 Task: Schedule a new meeting for June 26, 2023, from 8:00 AM to 8:30 AM.
Action: Mouse moved to (17, 76)
Screenshot: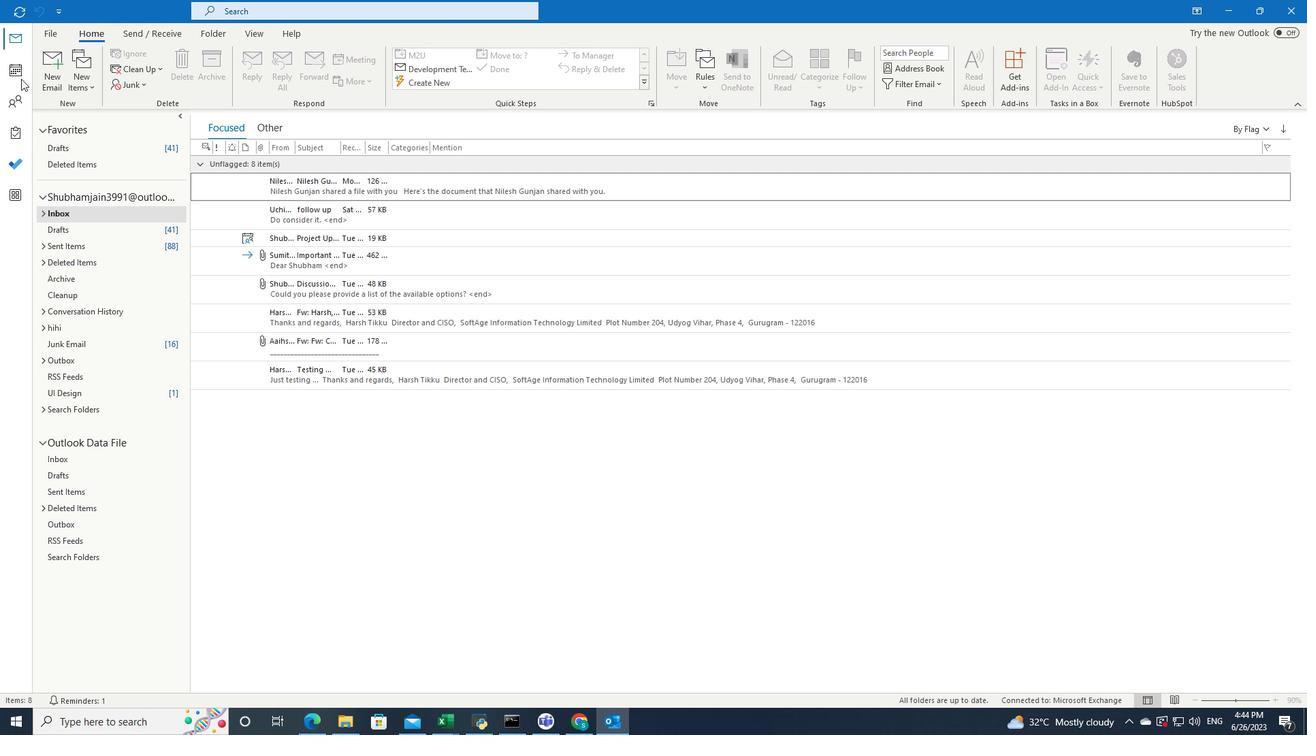 
Action: Mouse pressed left at (17, 76)
Screenshot: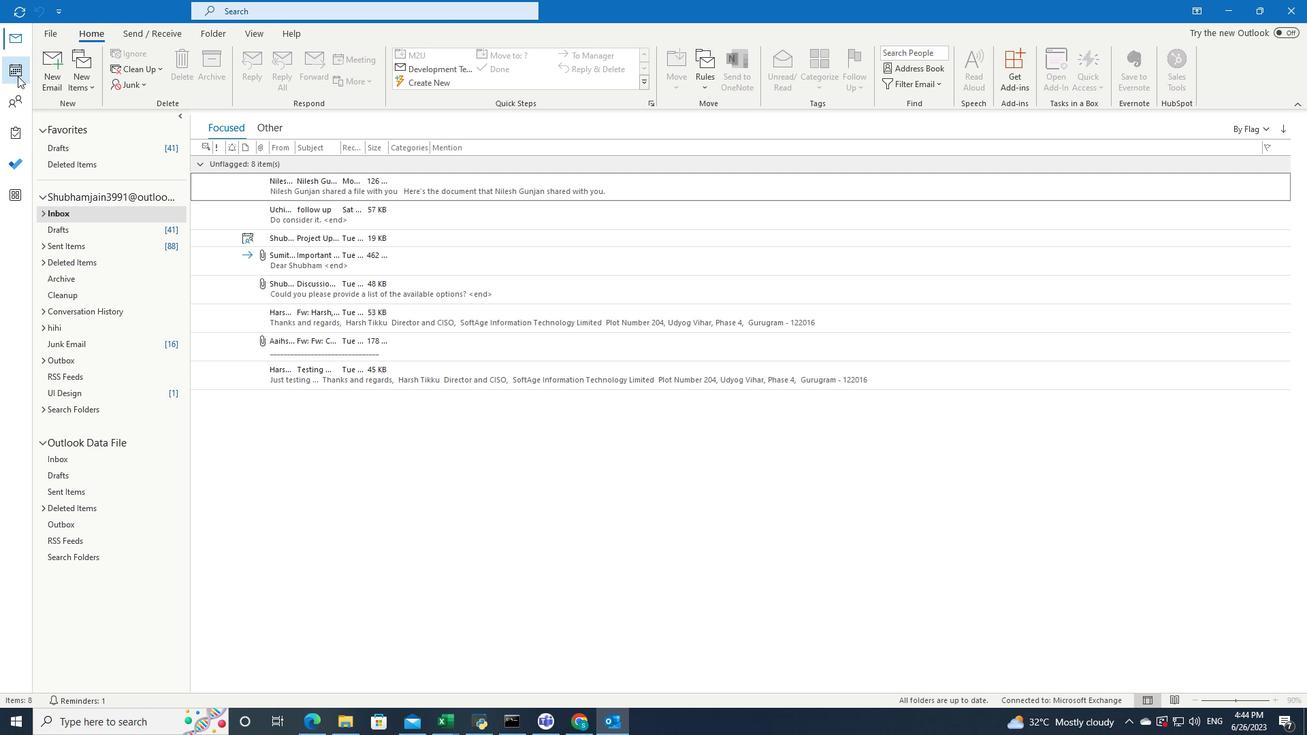 
Action: Mouse moved to (111, 61)
Screenshot: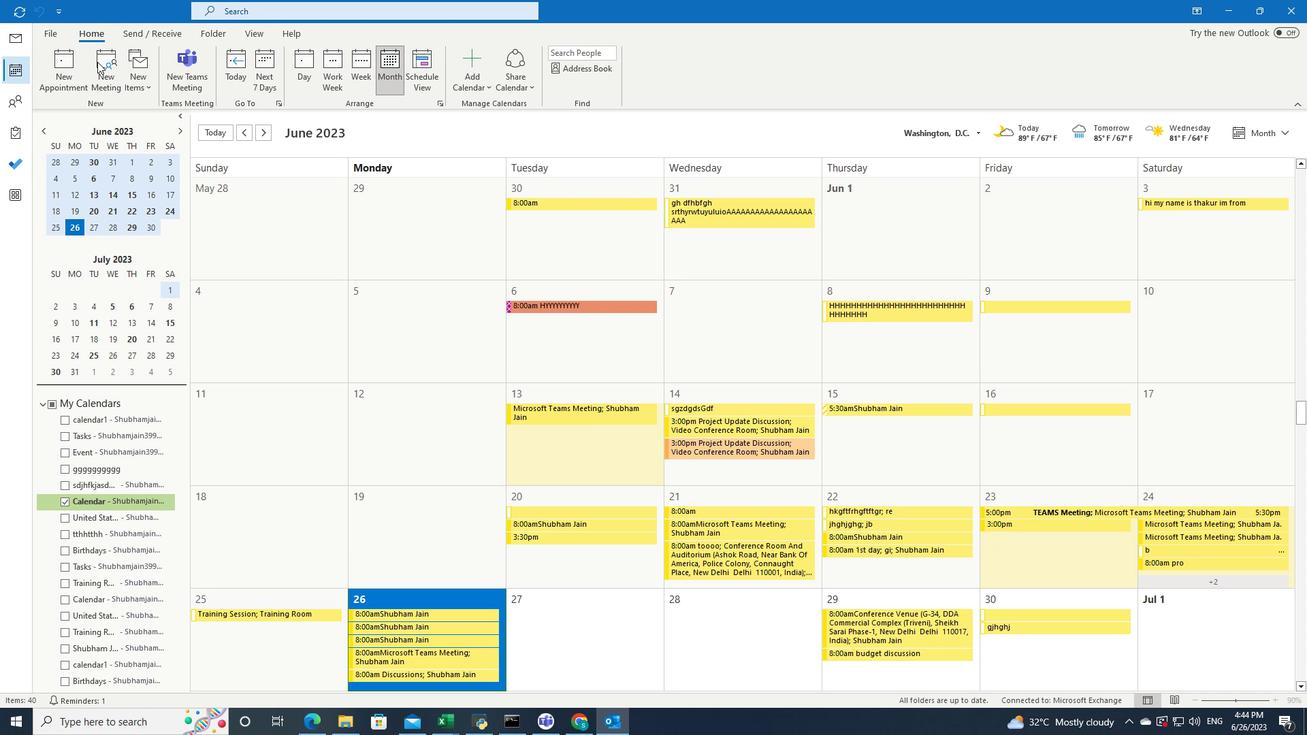 
Action: Mouse pressed left at (111, 61)
Screenshot: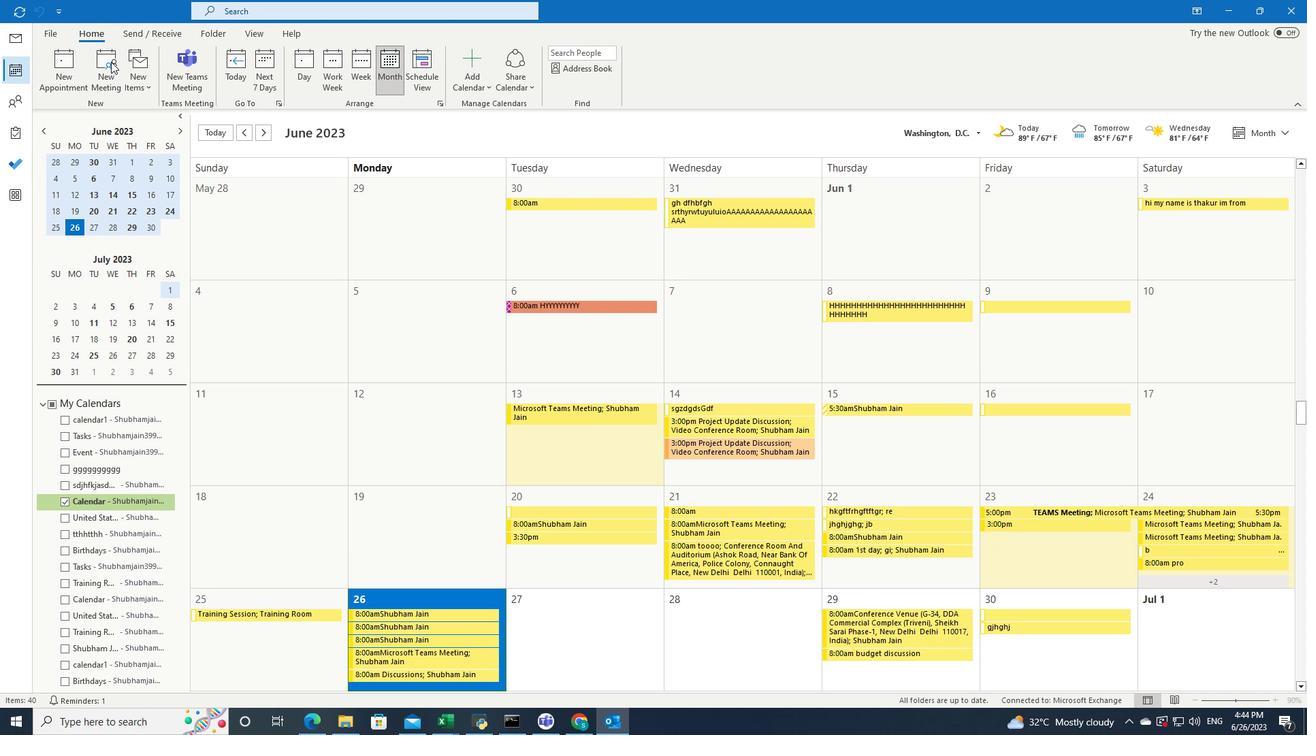 
Action: Mouse moved to (728, 80)
Screenshot: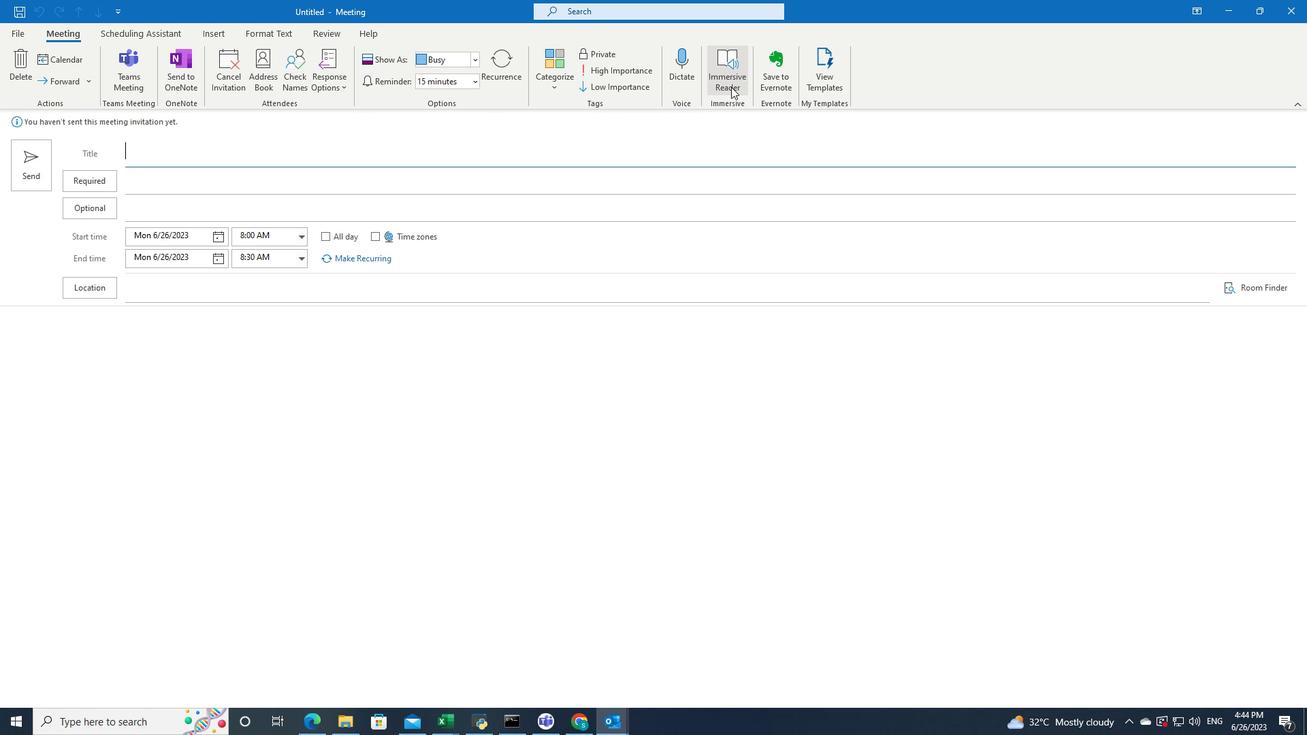 
Action: Mouse pressed left at (728, 80)
Screenshot: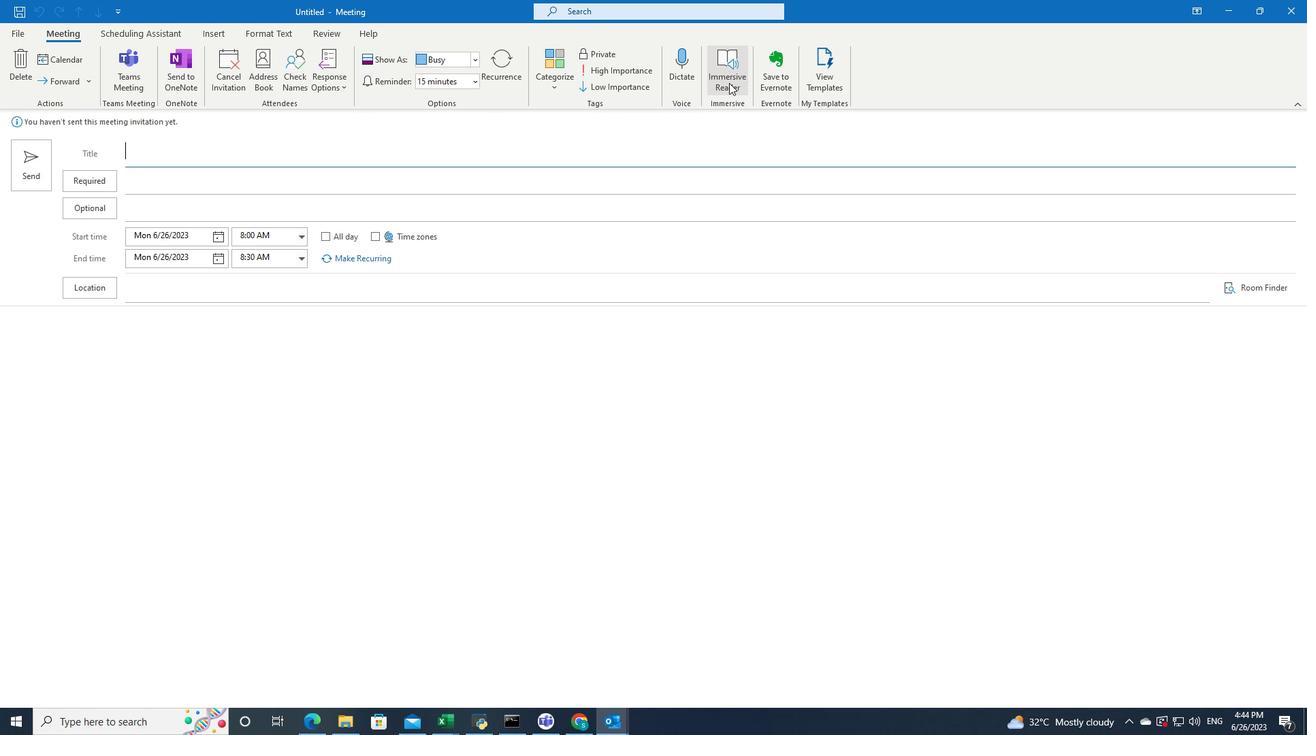 
Action: Mouse moved to (217, 347)
Screenshot: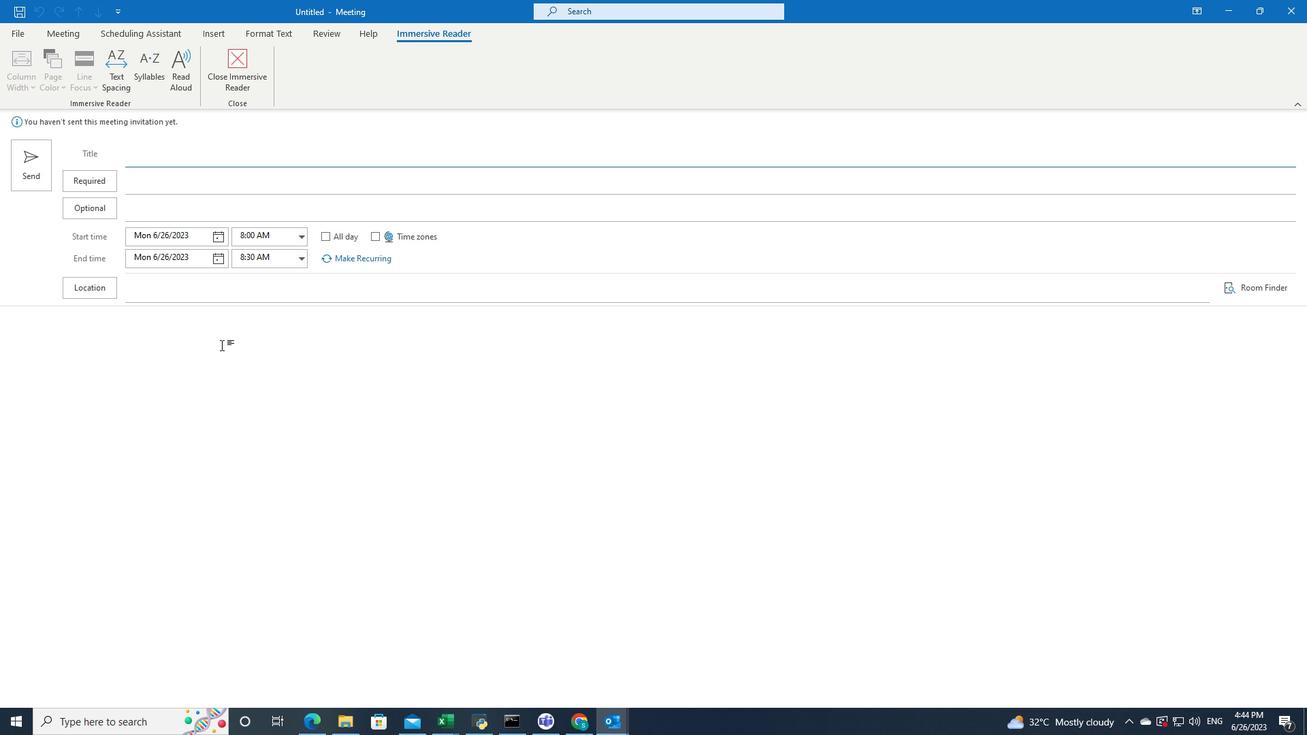 
Action: Mouse pressed left at (217, 347)
Screenshot: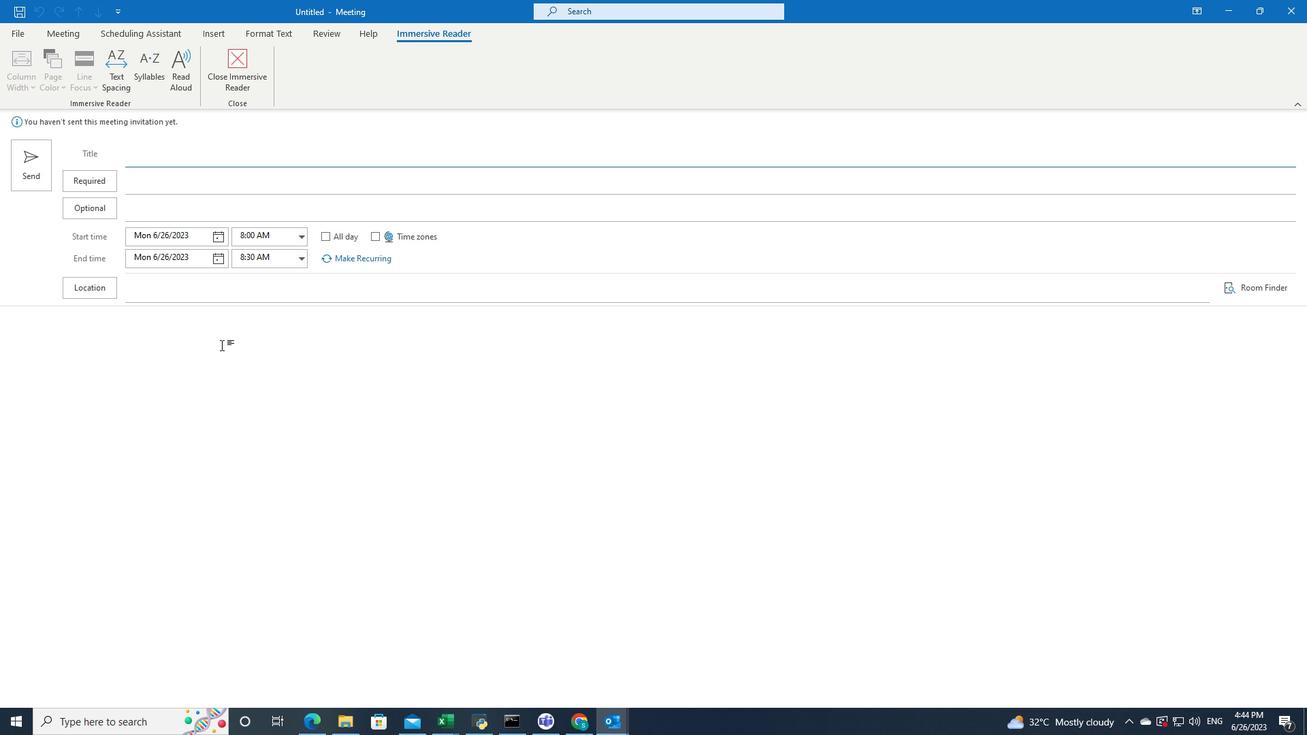 
Action: Mouse moved to (59, 88)
Screenshot: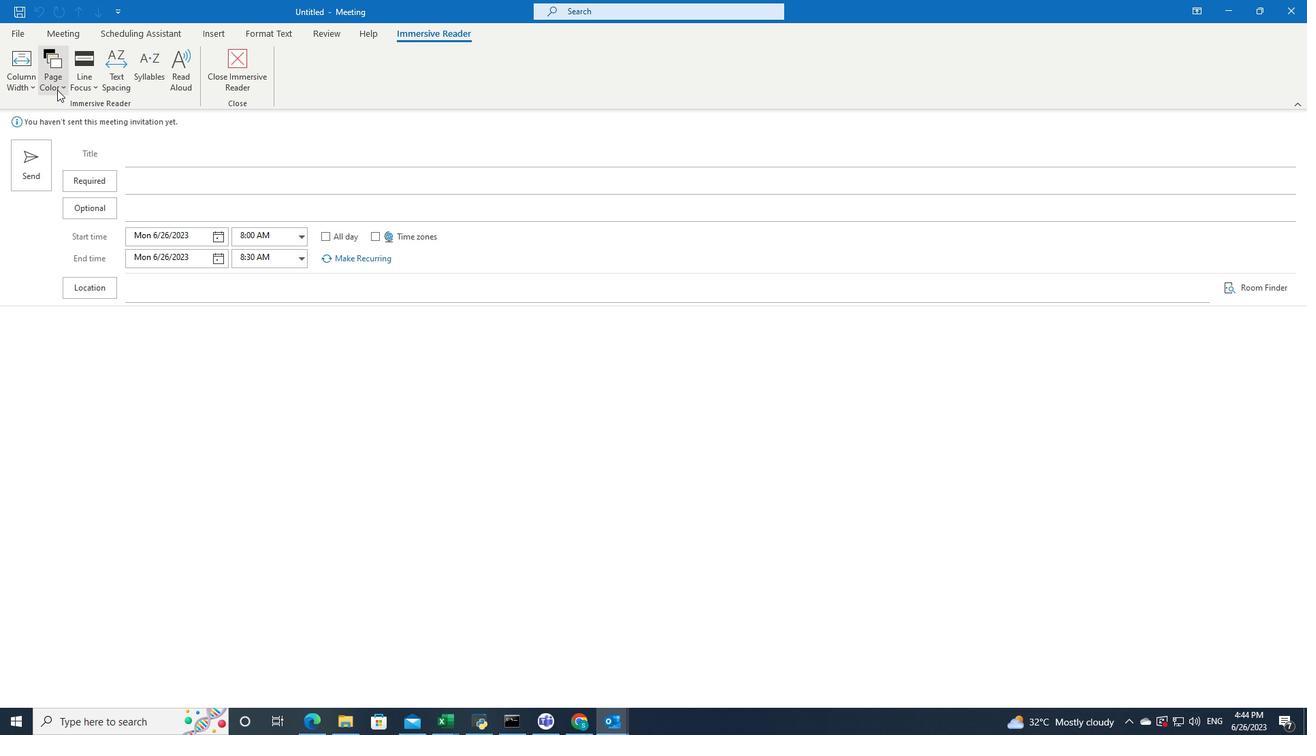 
Action: Mouse pressed left at (59, 88)
Screenshot: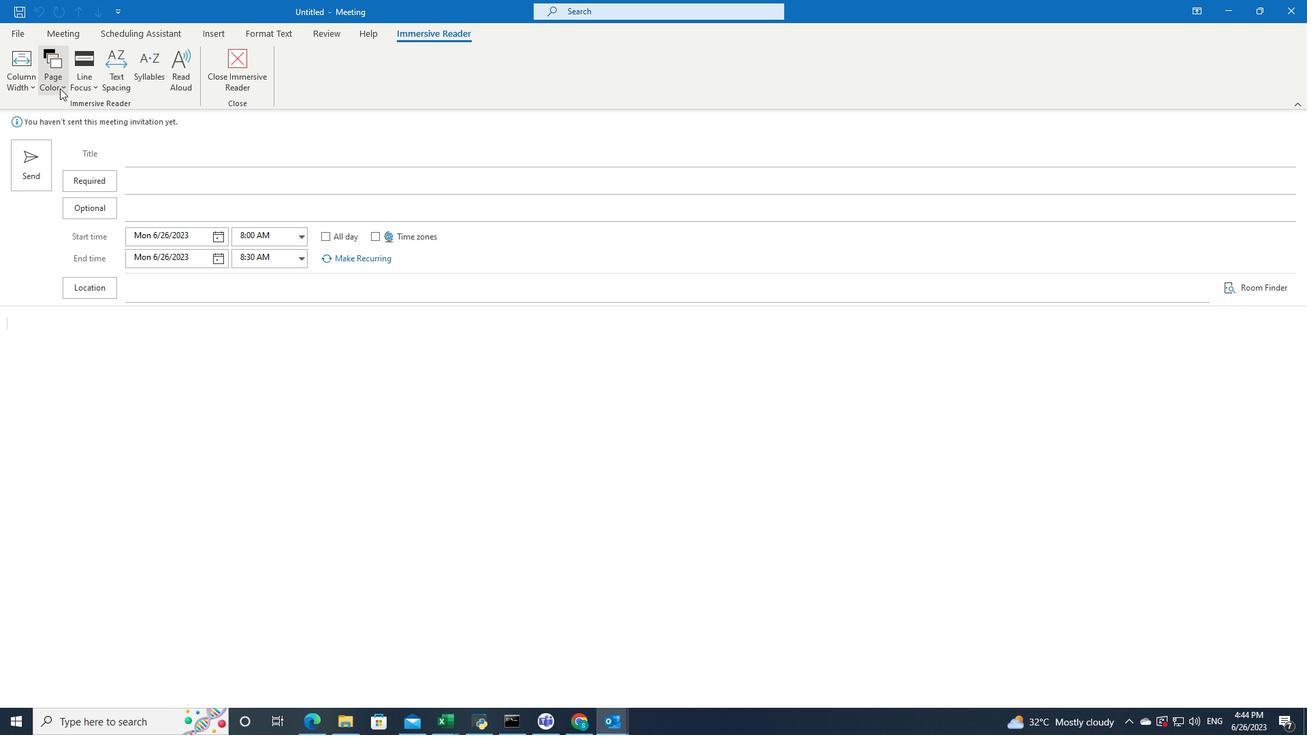 
Action: Mouse moved to (40, 232)
Screenshot: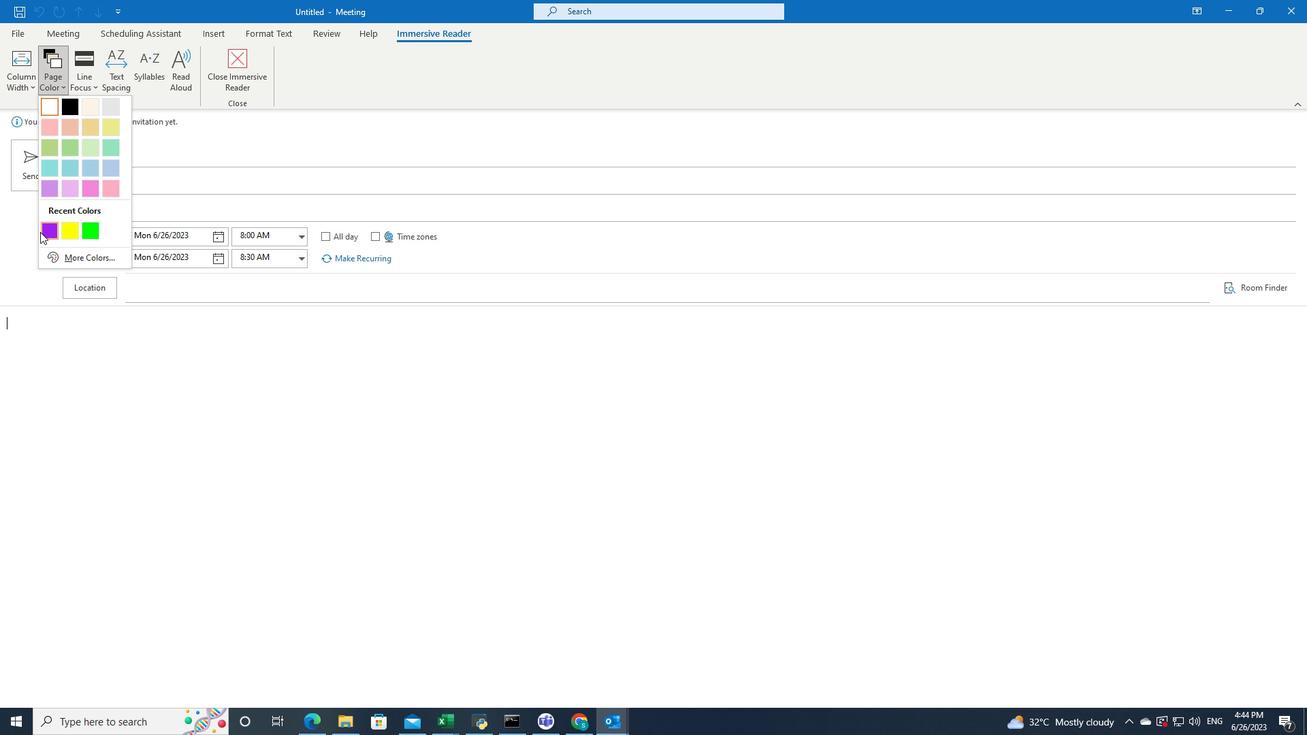 
Action: Mouse pressed left at (40, 232)
Screenshot: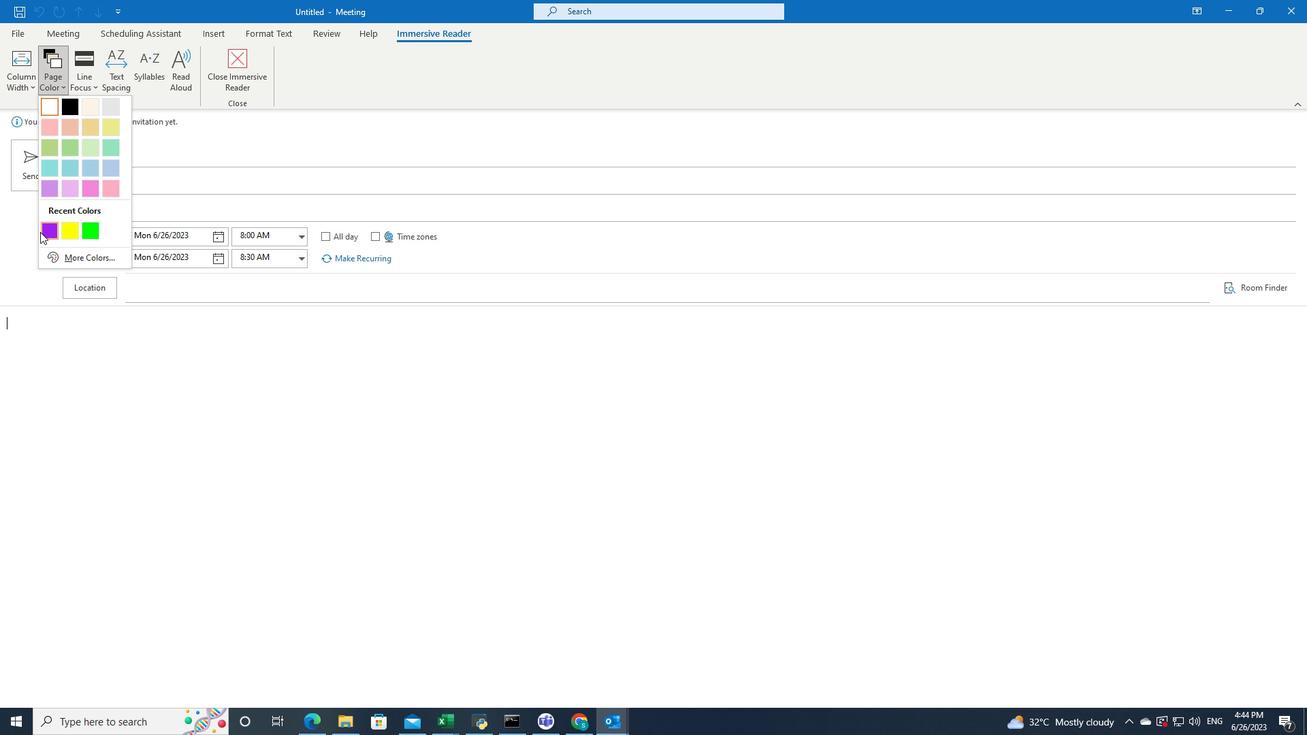 
Action: Mouse moved to (41, 231)
Screenshot: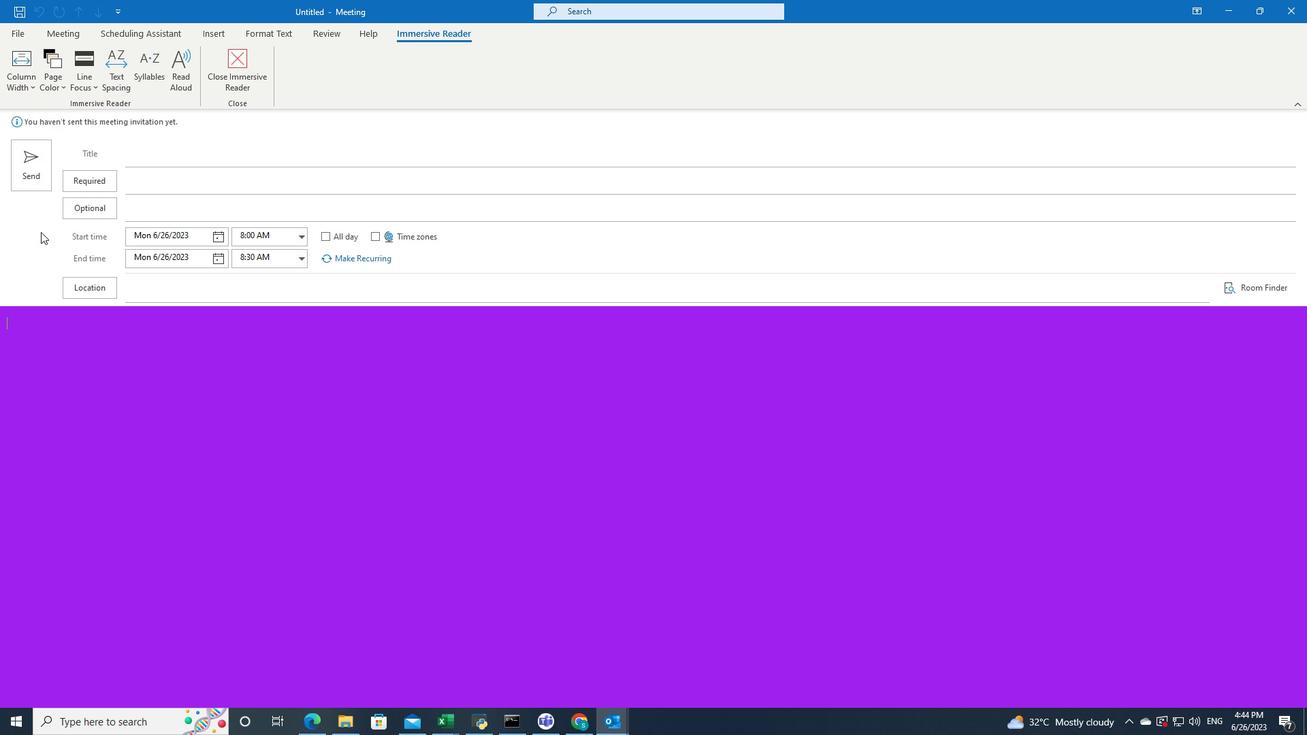 
